 Task: Translate email to English   from parteek.kumar@softage.net with a subject Subject0026
Action: Mouse moved to (575, 56)
Screenshot: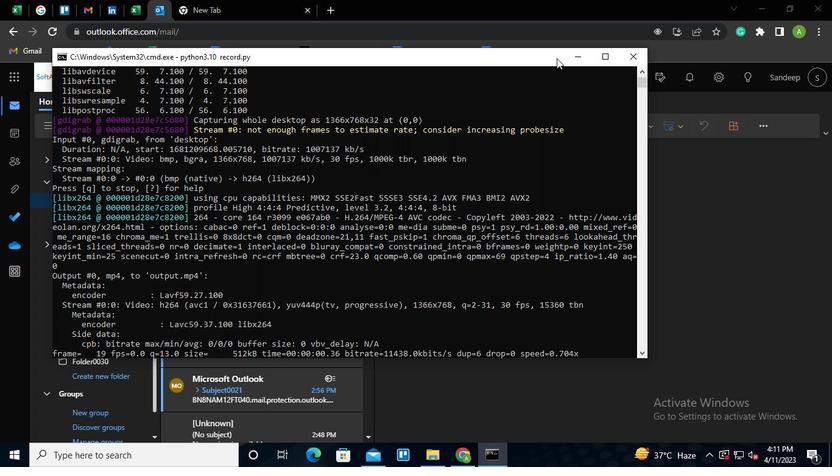 
Action: Mouse pressed left at (575, 56)
Screenshot: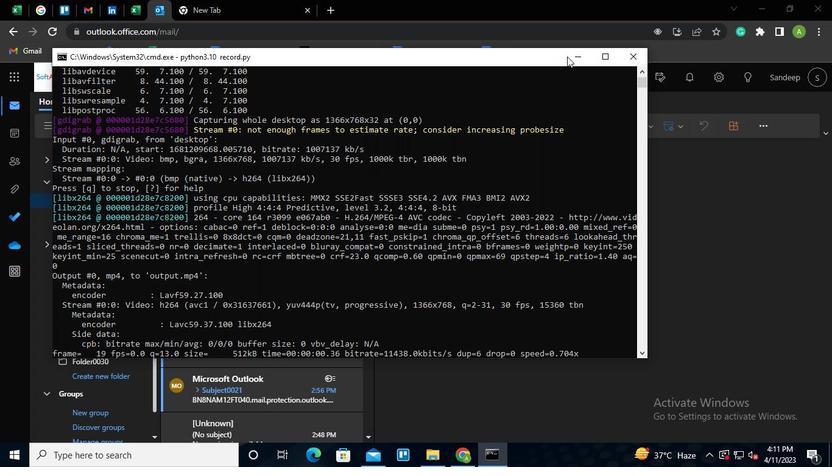 
Action: Mouse moved to (278, 82)
Screenshot: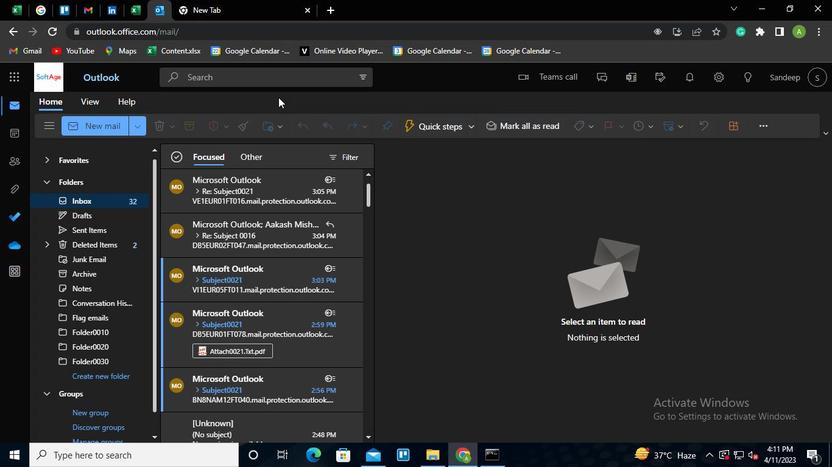 
Action: Mouse pressed left at (278, 82)
Screenshot: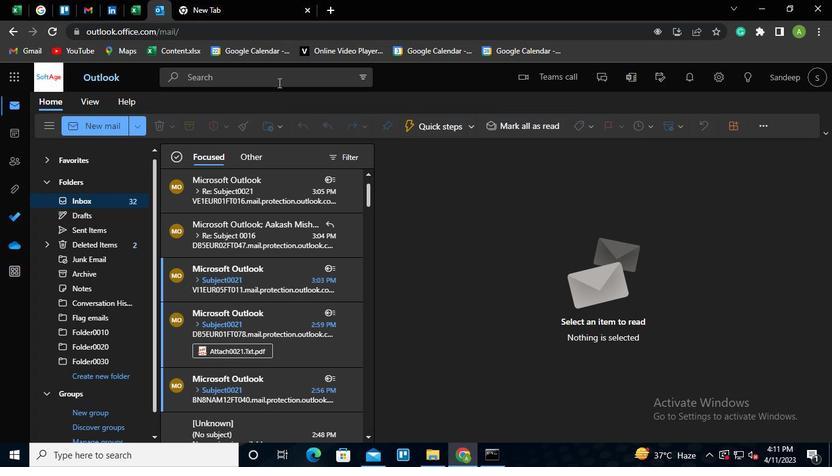 
Action: Mouse moved to (466, 77)
Screenshot: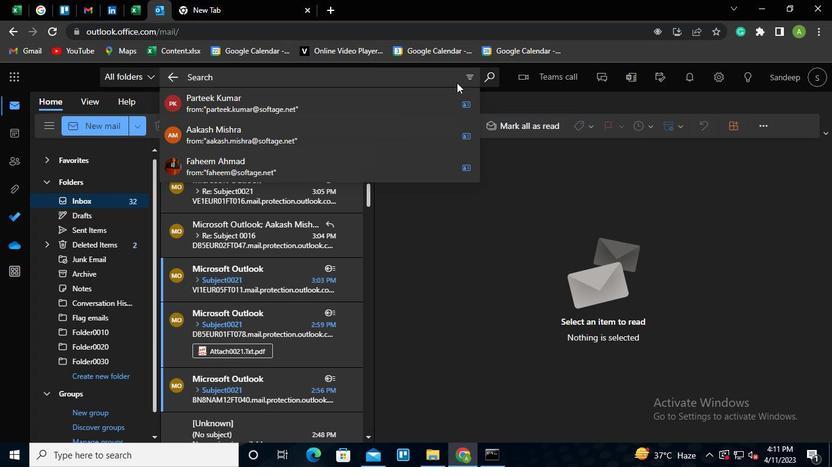 
Action: Mouse pressed left at (466, 77)
Screenshot: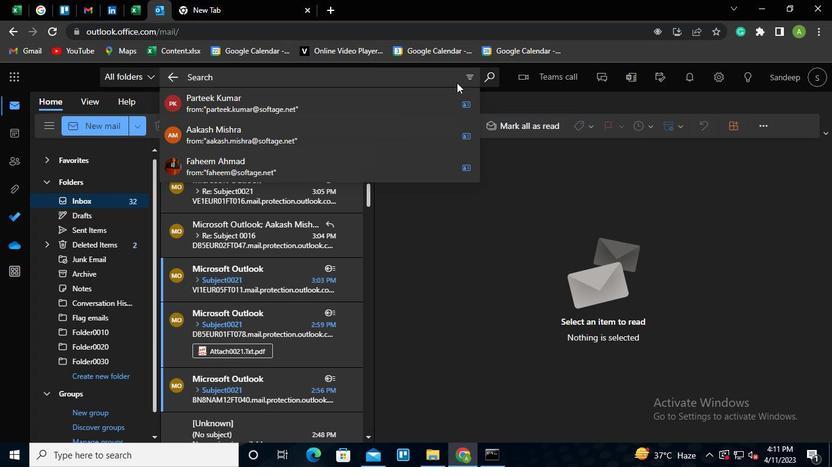 
Action: Mouse moved to (252, 135)
Screenshot: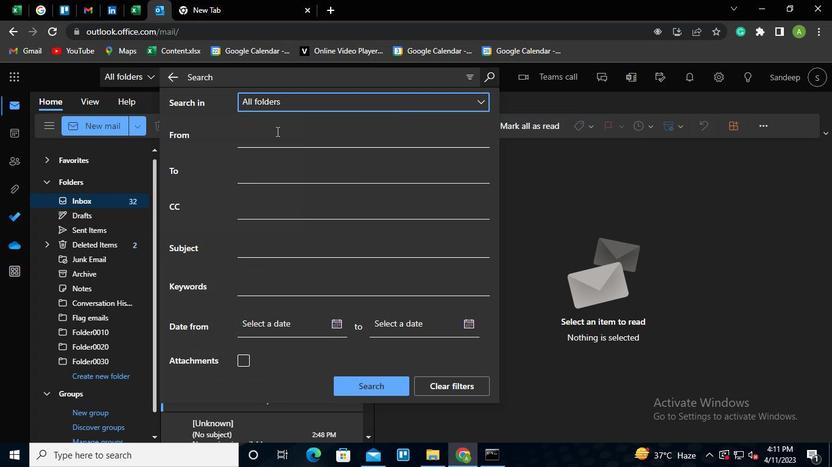 
Action: Mouse pressed left at (252, 135)
Screenshot: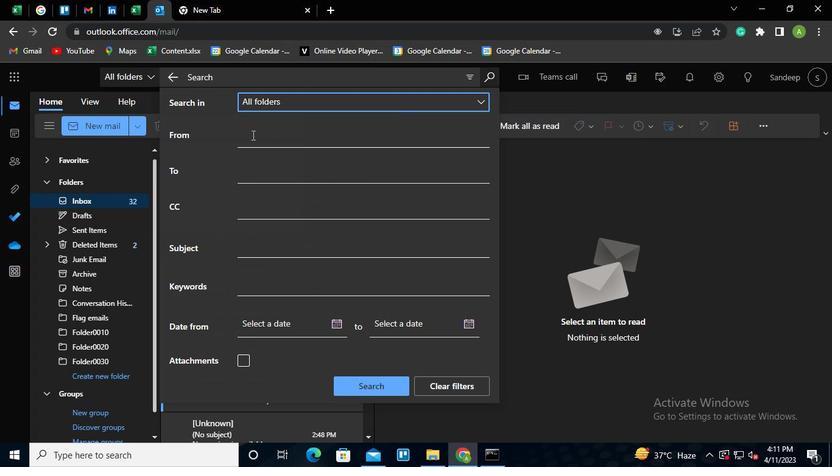 
Action: Mouse moved to (267, 106)
Screenshot: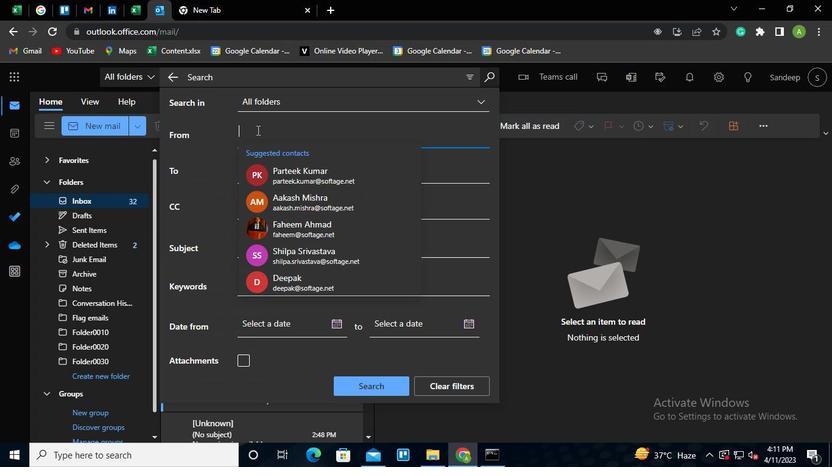 
Action: Mouse pressed left at (267, 106)
Screenshot: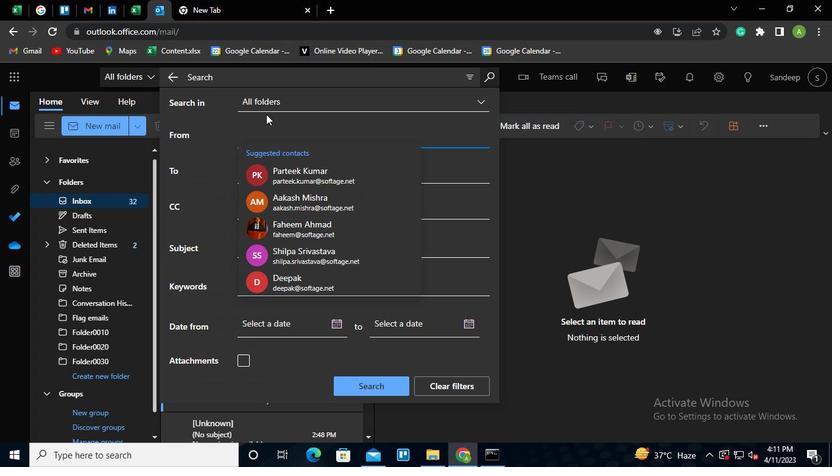 
Action: Mouse moved to (261, 149)
Screenshot: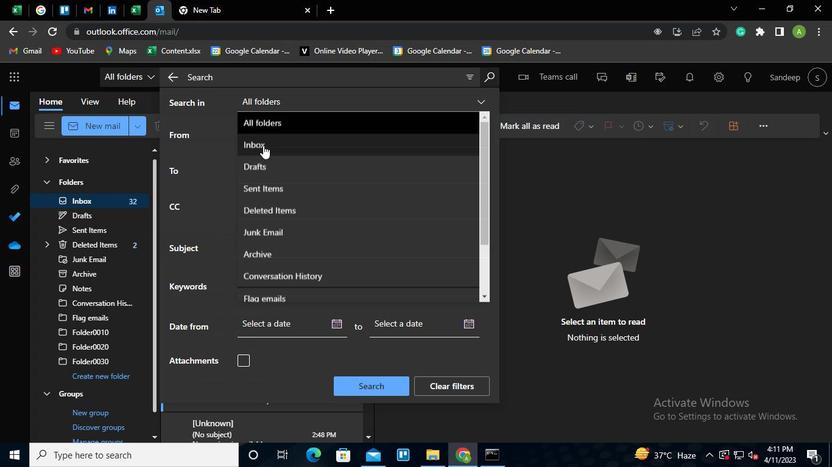 
Action: Mouse pressed left at (261, 149)
Screenshot: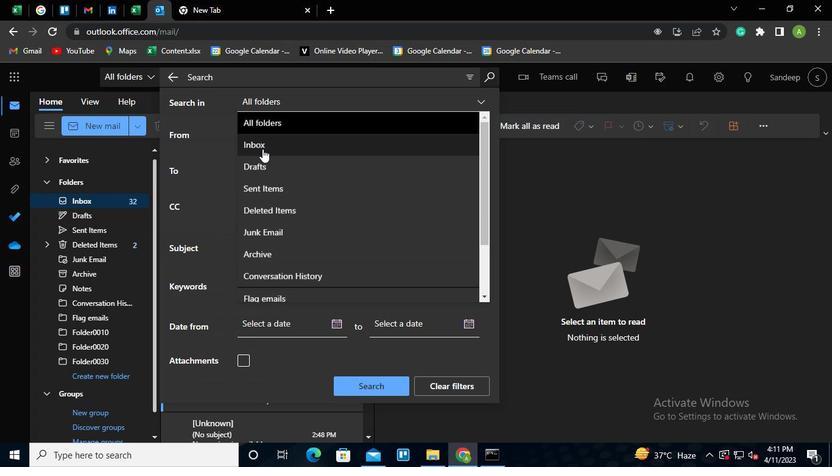 
Action: Mouse moved to (260, 134)
Screenshot: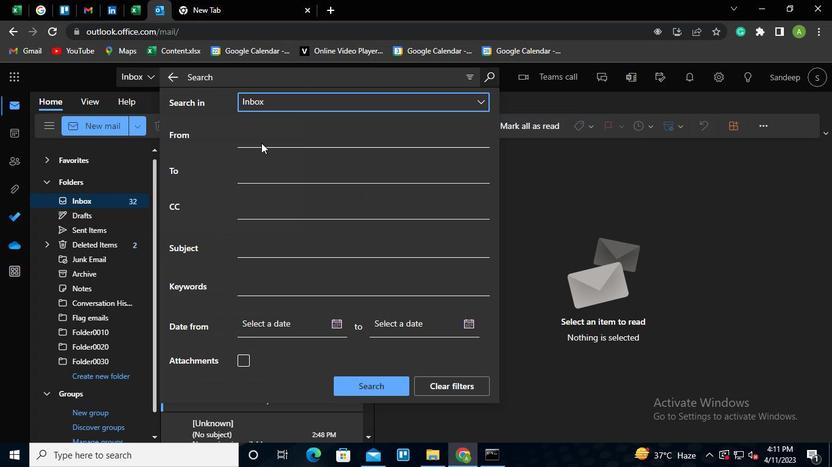 
Action: Mouse pressed left at (260, 134)
Screenshot: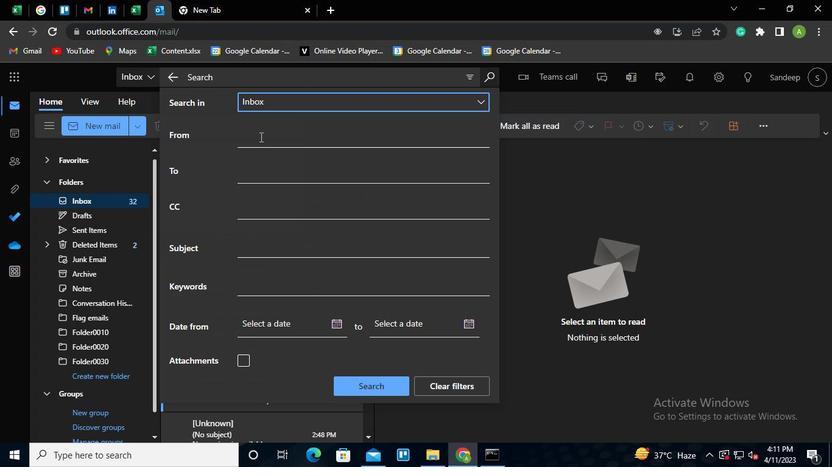 
Action: Mouse moved to (276, 174)
Screenshot: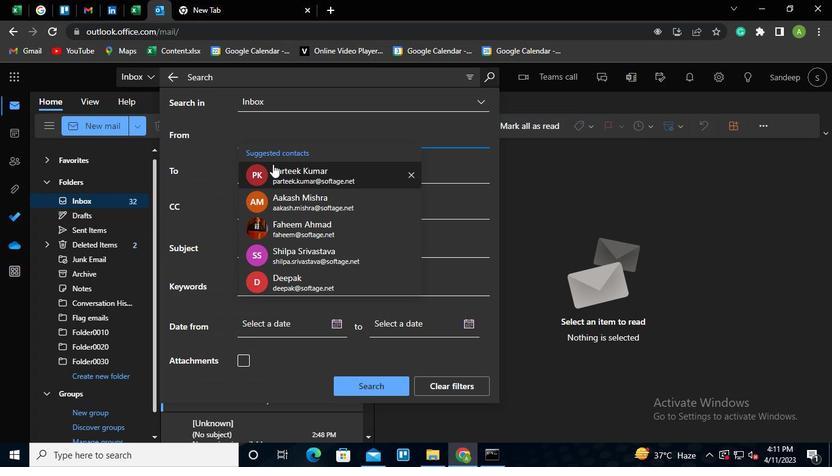 
Action: Mouse pressed left at (276, 174)
Screenshot: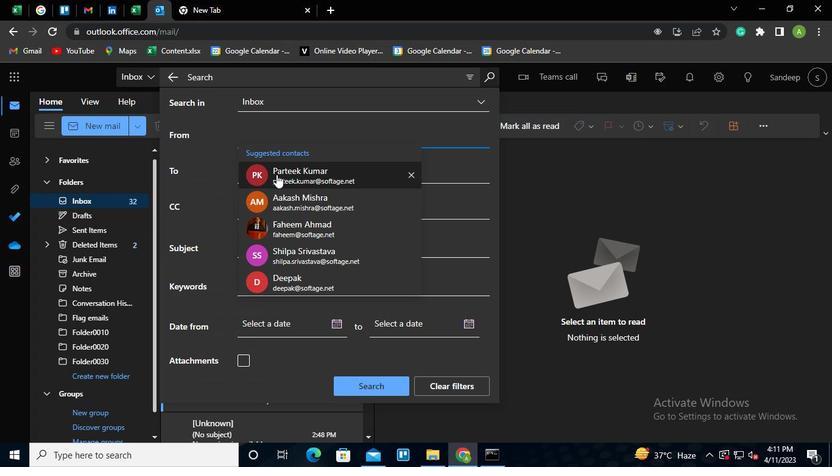 
Action: Mouse moved to (257, 248)
Screenshot: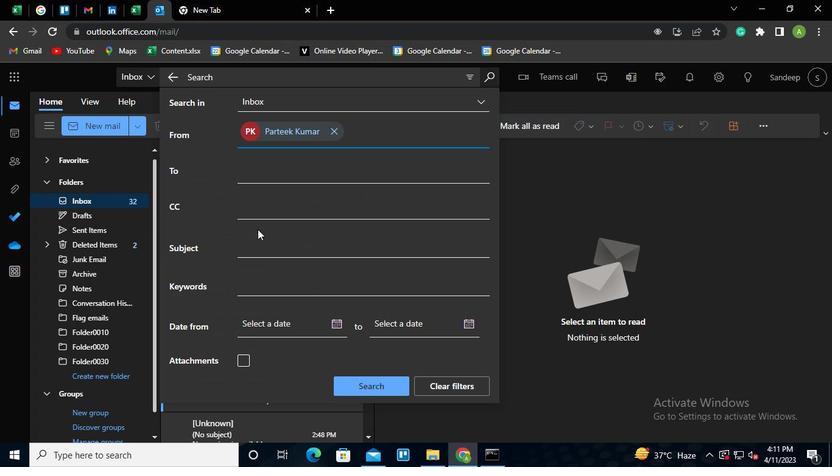 
Action: Mouse pressed left at (257, 248)
Screenshot: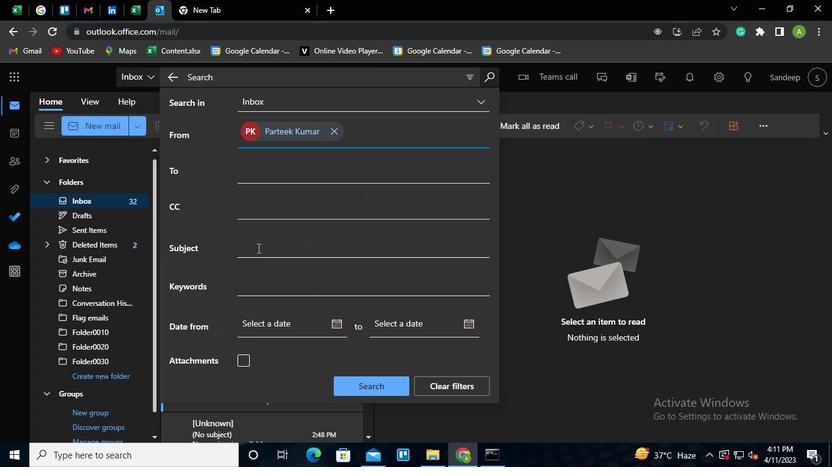 
Action: Keyboard Key.shift
Screenshot: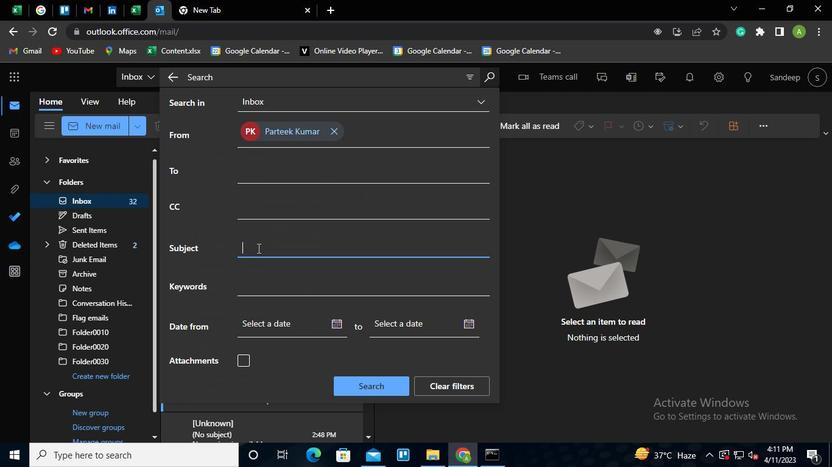 
Action: Keyboard S
Screenshot: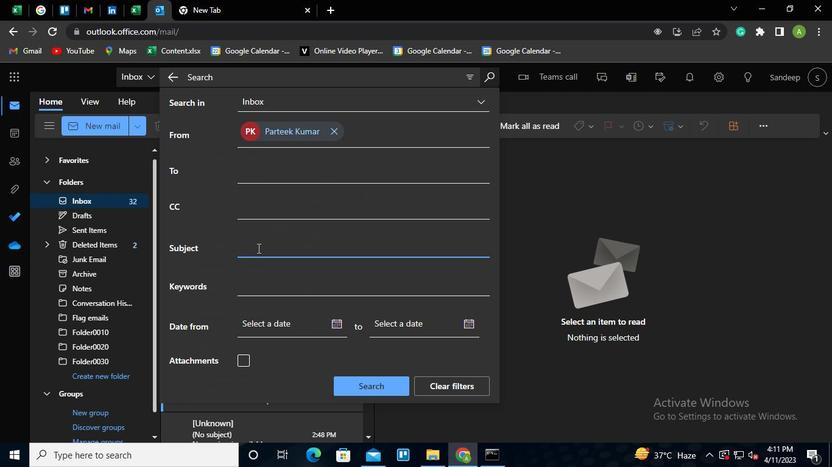 
Action: Keyboard u
Screenshot: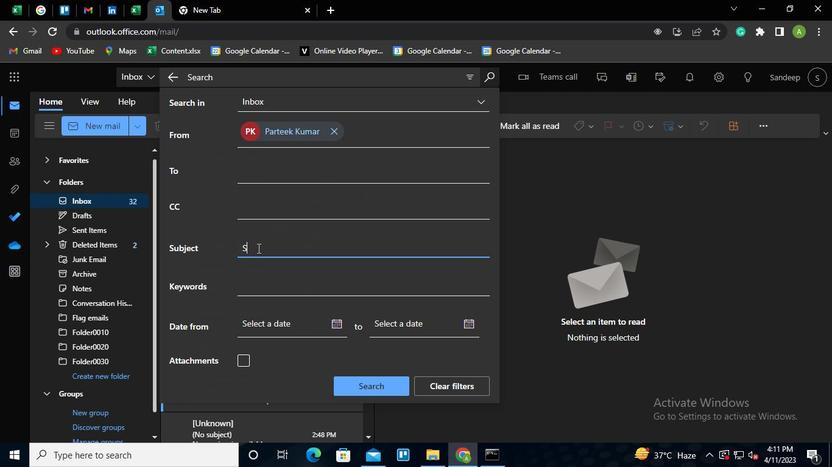 
Action: Keyboard b
Screenshot: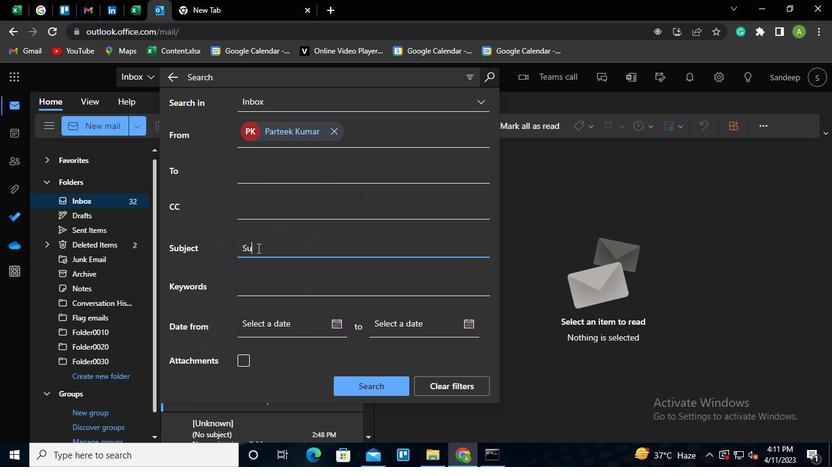 
Action: Keyboard j
Screenshot: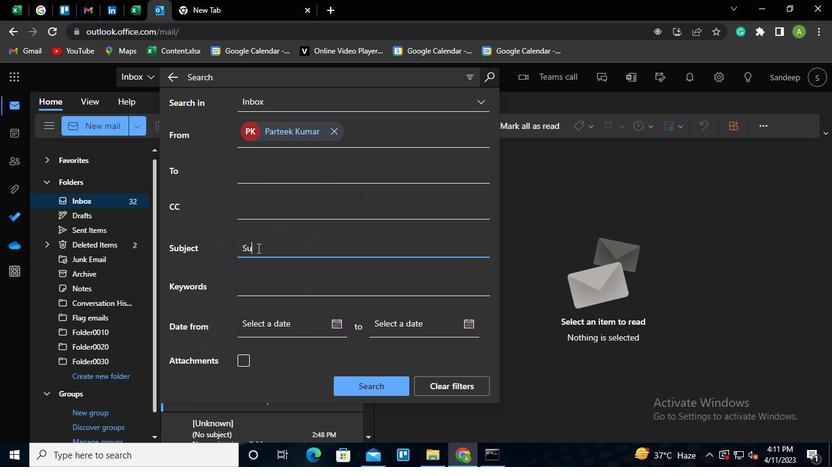 
Action: Keyboard e
Screenshot: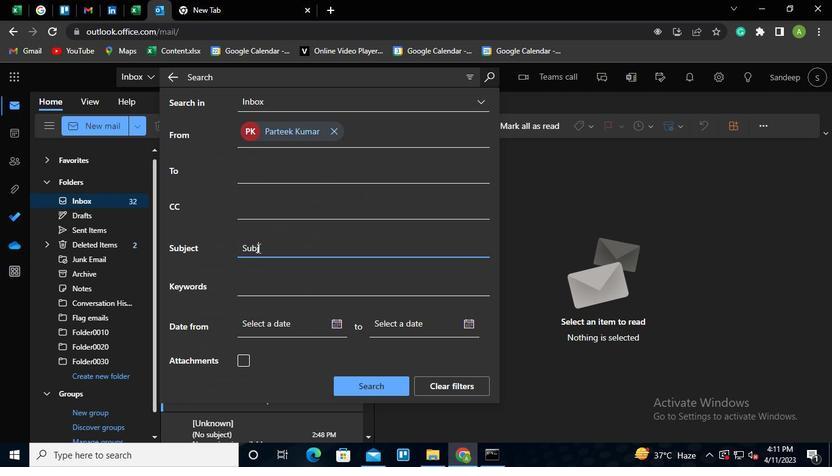 
Action: Keyboard c
Screenshot: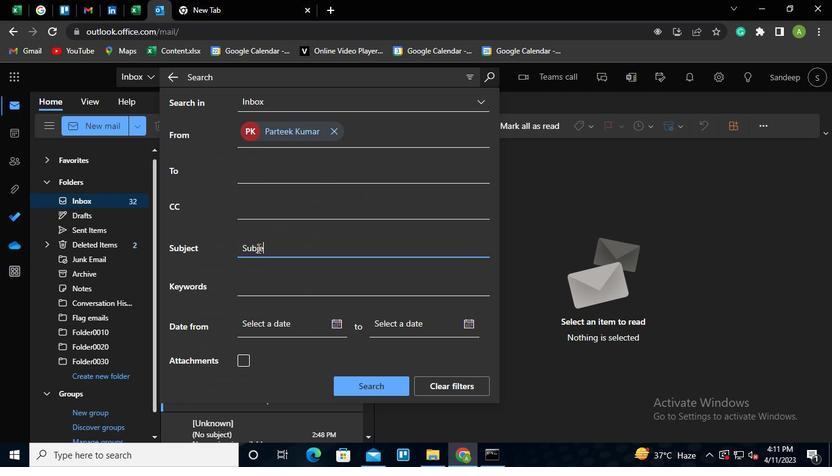 
Action: Keyboard t
Screenshot: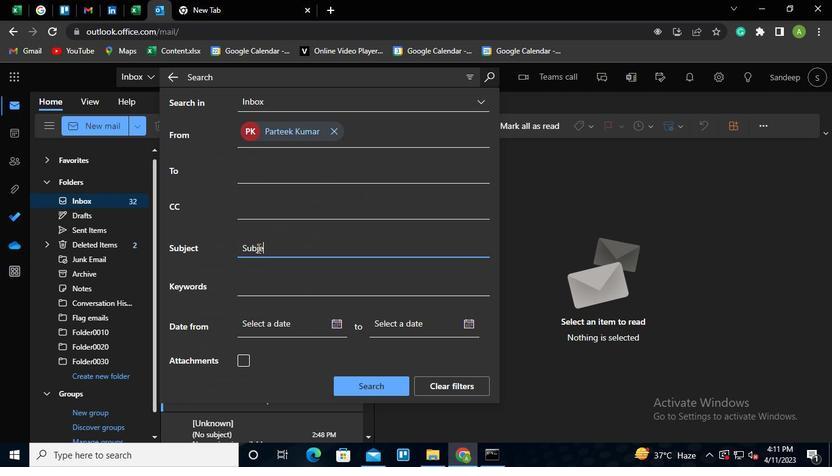 
Action: Keyboard Key.space
Screenshot: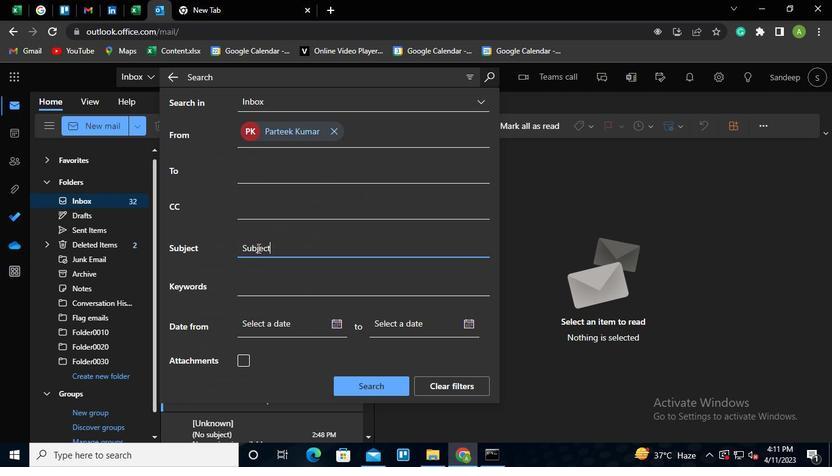 
Action: Keyboard <96>
Screenshot: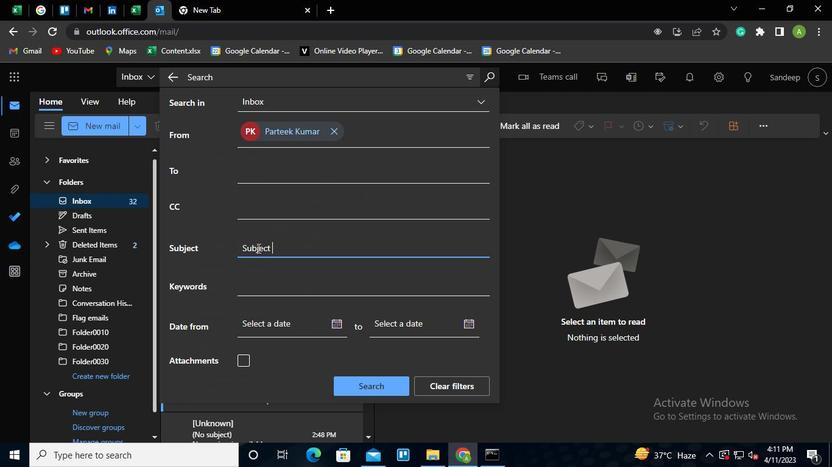 
Action: Keyboard <96>
Screenshot: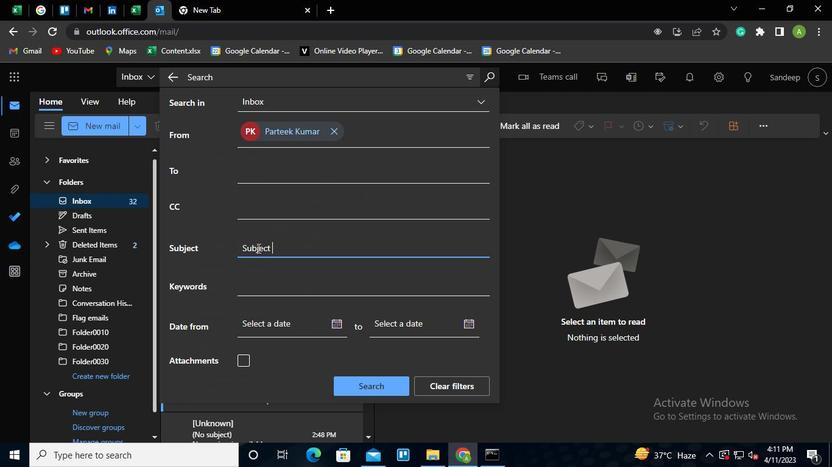 
Action: Keyboard <98>
Screenshot: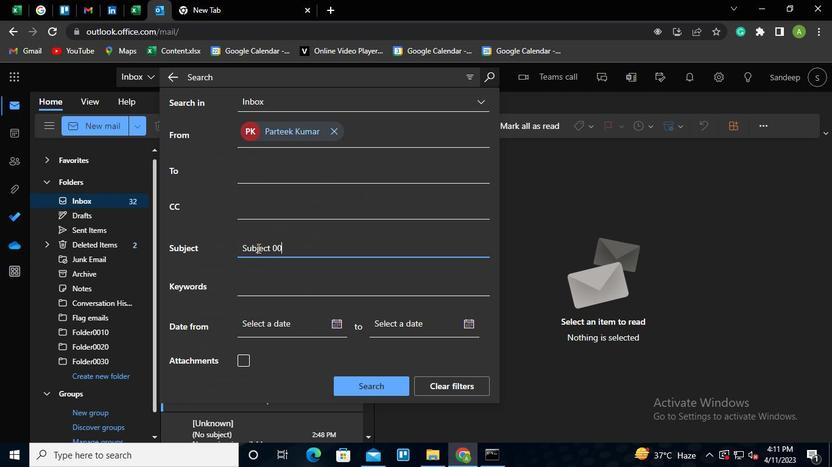 
Action: Keyboard <102>
Screenshot: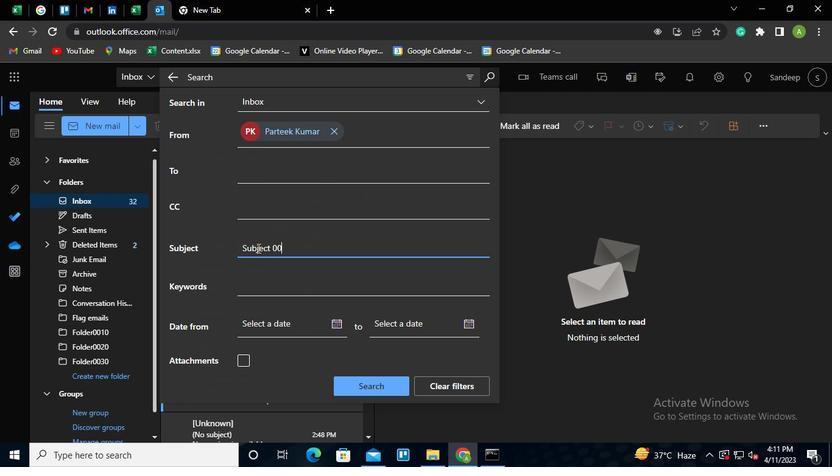 
Action: Mouse moved to (393, 389)
Screenshot: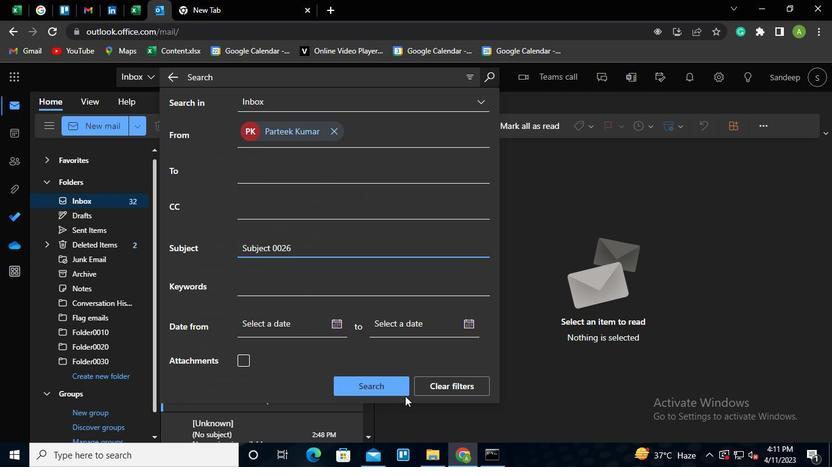 
Action: Mouse pressed left at (393, 389)
Screenshot: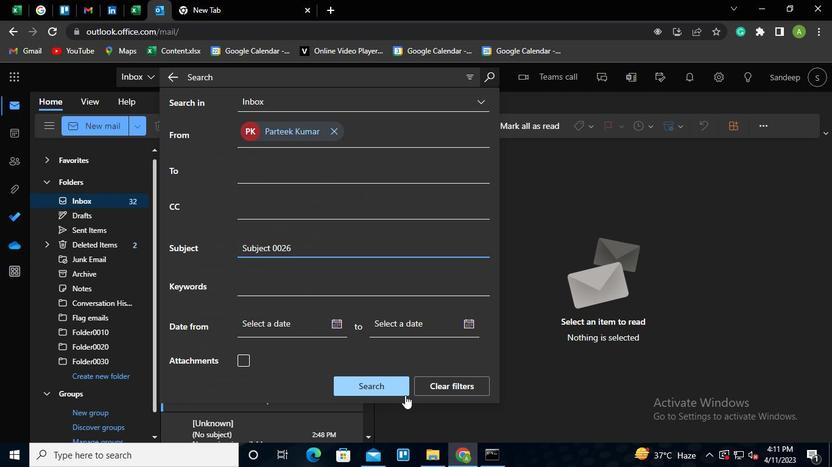 
Action: Mouse moved to (286, 261)
Screenshot: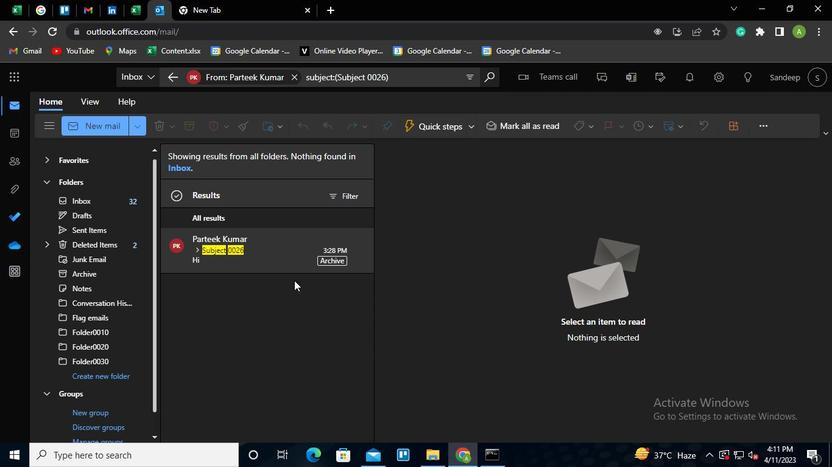 
Action: Mouse pressed left at (286, 261)
Screenshot: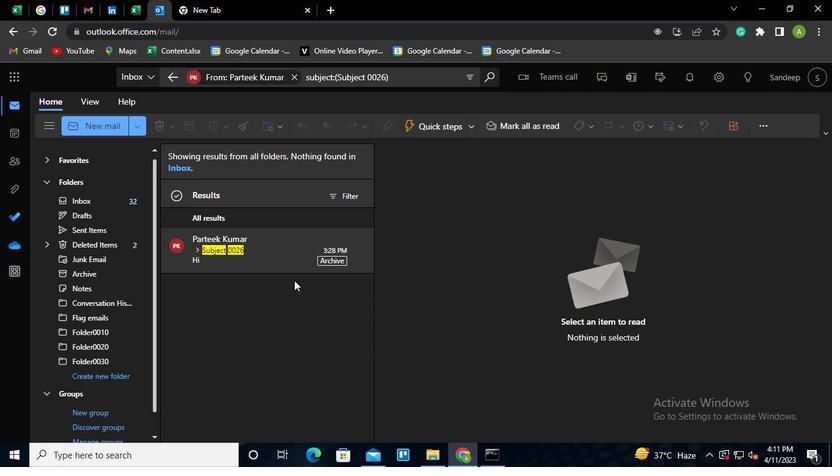
Action: Mouse moved to (810, 184)
Screenshot: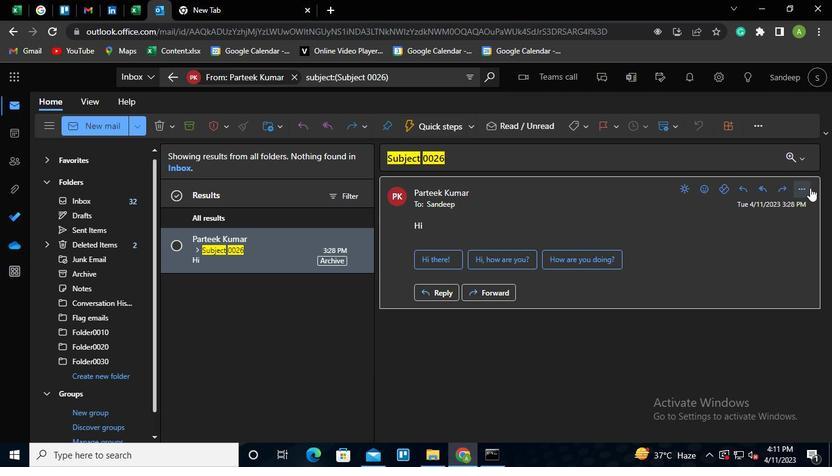 
Action: Mouse pressed left at (810, 184)
Screenshot: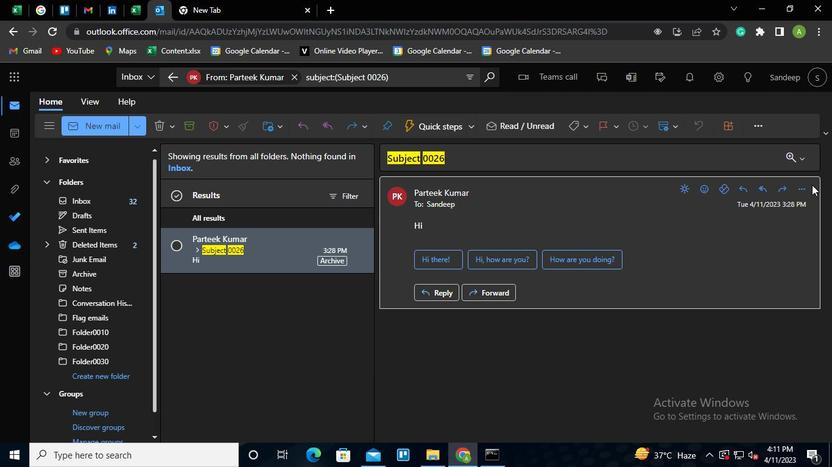 
Action: Mouse moved to (704, 341)
Screenshot: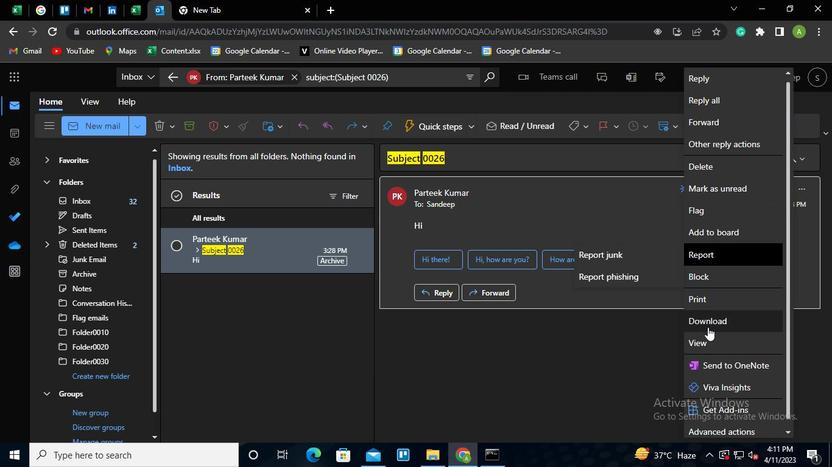 
Action: Mouse pressed left at (704, 341)
Screenshot: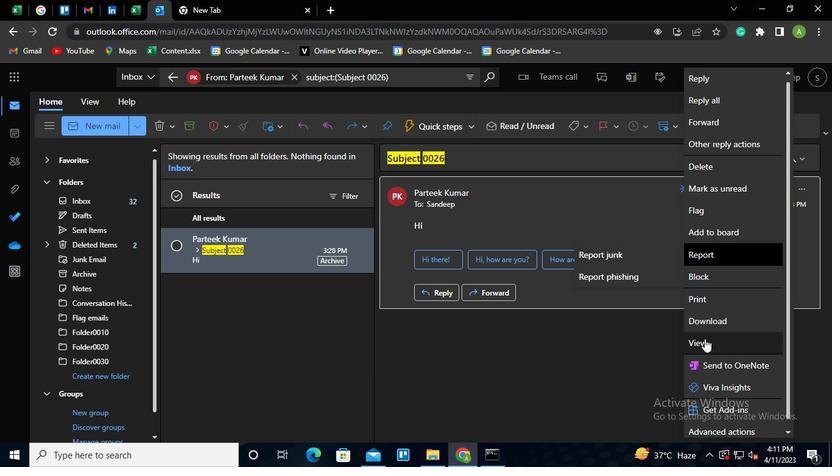 
Action: Mouse moved to (617, 360)
Screenshot: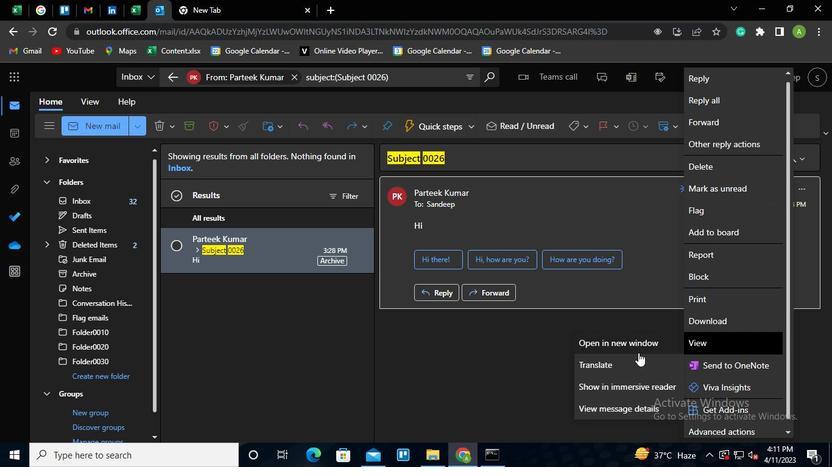 
Action: Mouse pressed left at (617, 360)
Screenshot: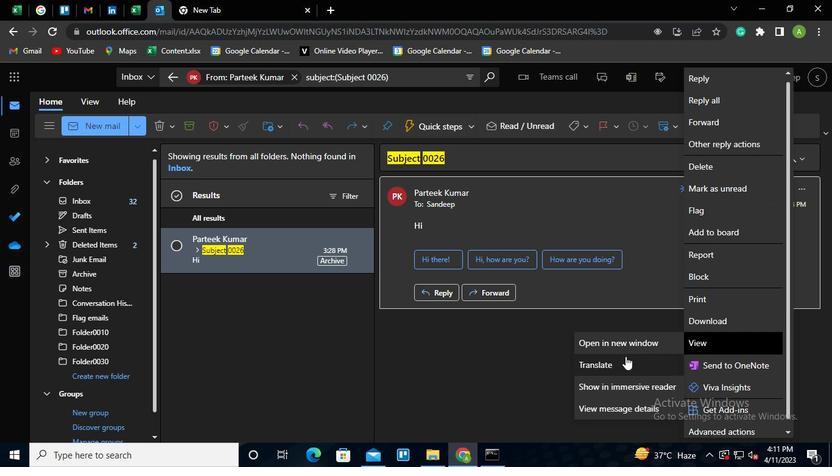 
Action: Mouse moved to (490, 461)
Screenshot: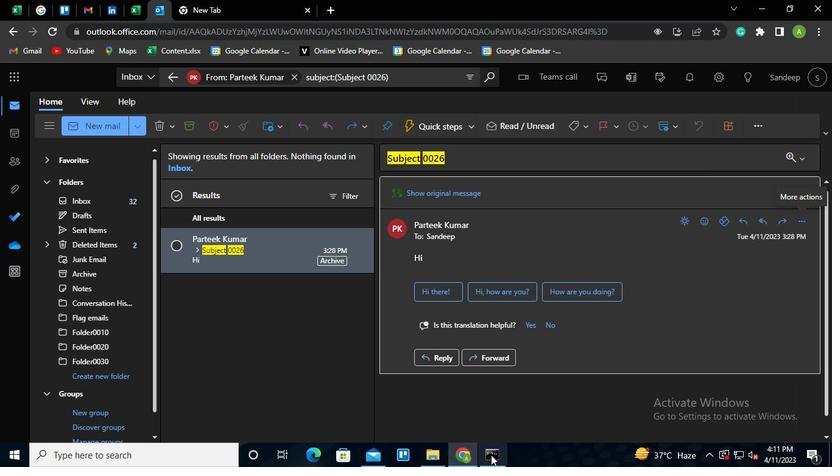 
Action: Mouse pressed left at (490, 461)
Screenshot: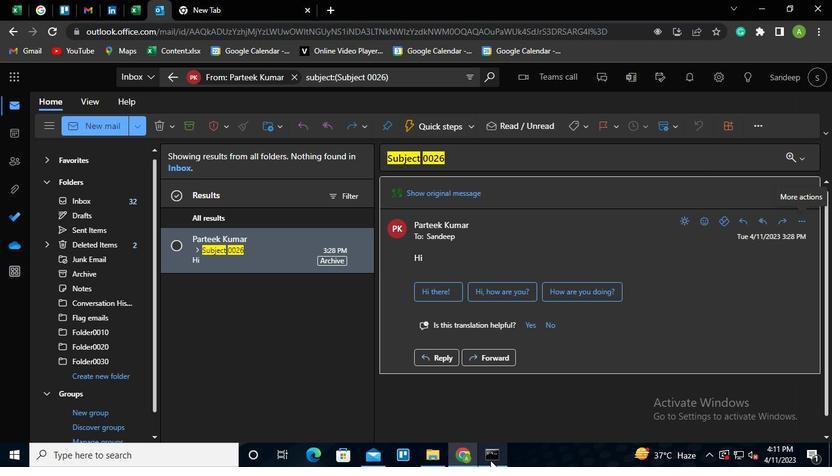 
Action: Mouse moved to (634, 54)
Screenshot: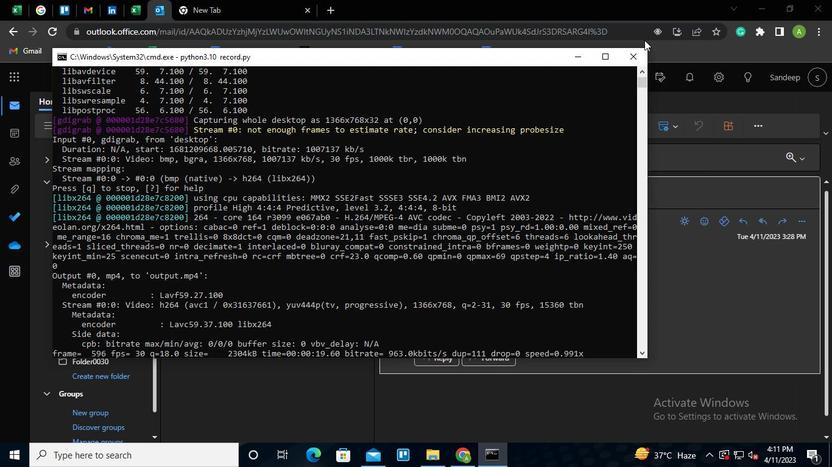 
Action: Mouse pressed left at (634, 54)
Screenshot: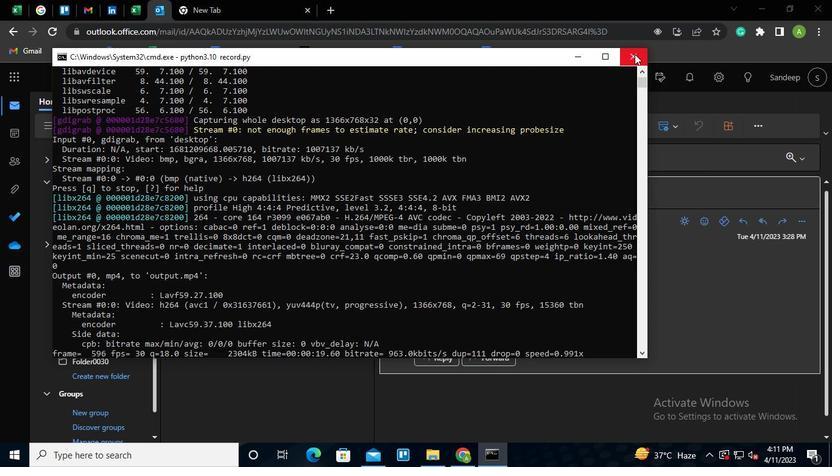 
Action: Mouse moved to (635, 56)
Screenshot: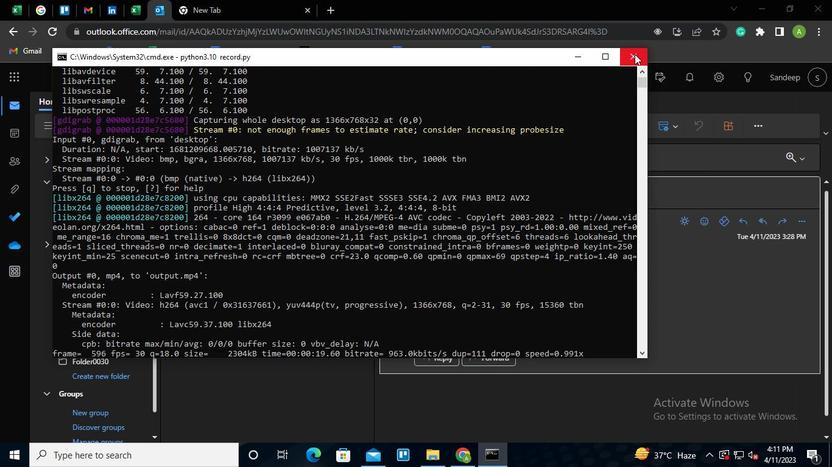 
